 Task: Create a new schedule with the name "Morning working hours".
Action: Mouse moved to (753, 61)
Screenshot: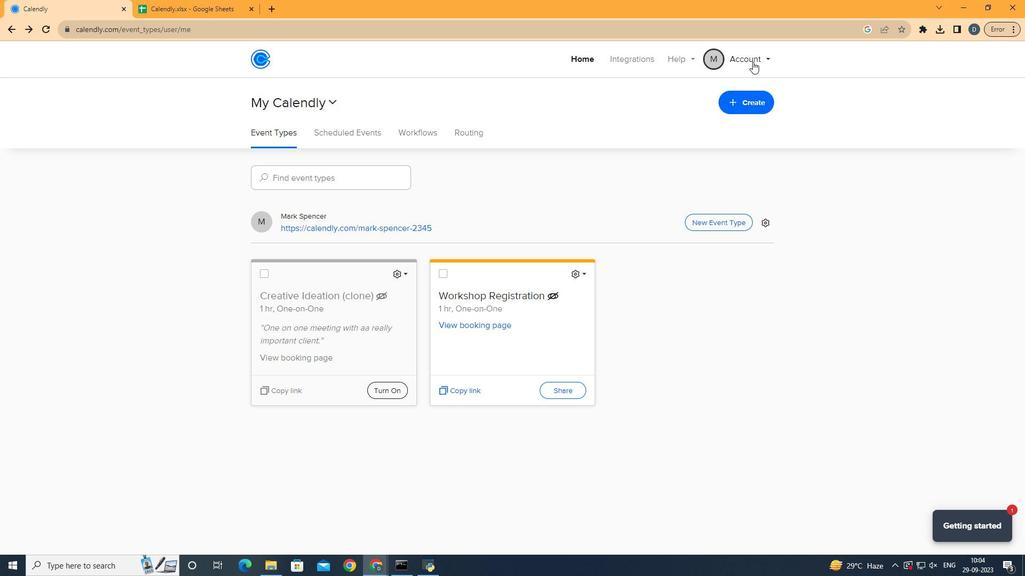 
Action: Mouse pressed left at (753, 61)
Screenshot: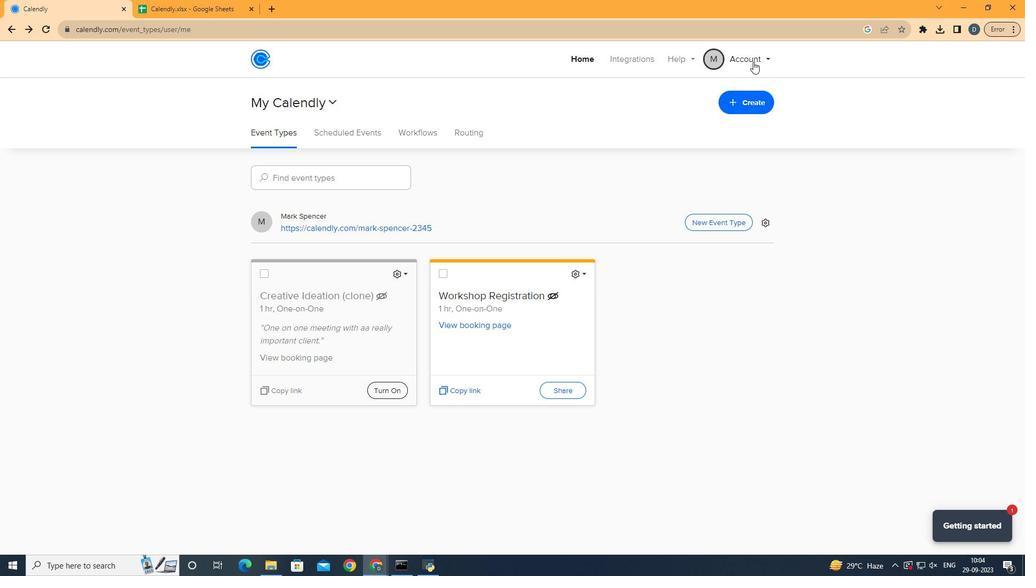 
Action: Mouse moved to (705, 106)
Screenshot: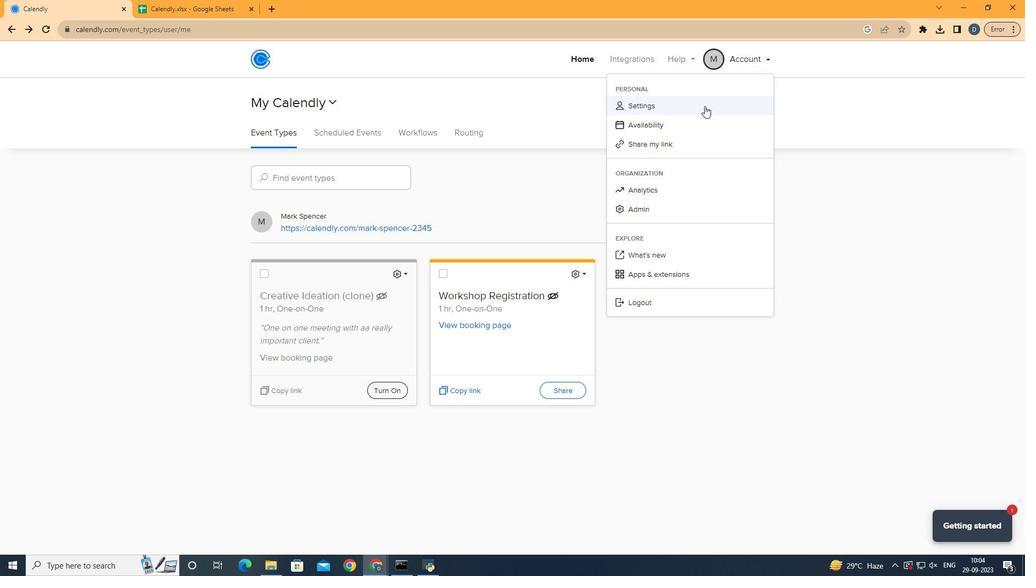 
Action: Mouse pressed left at (705, 106)
Screenshot: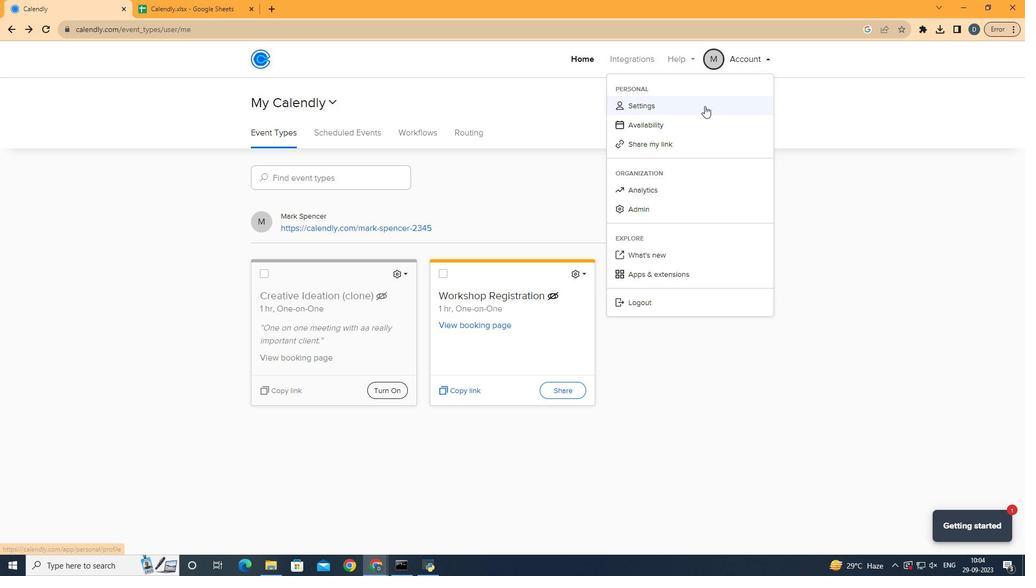 
Action: Mouse moved to (75, 221)
Screenshot: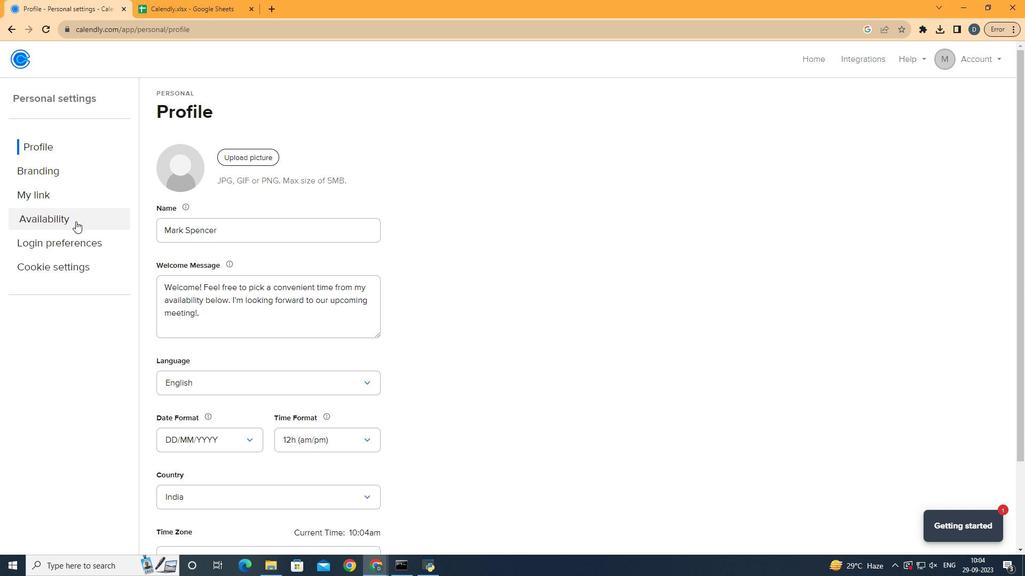 
Action: Mouse pressed left at (75, 221)
Screenshot: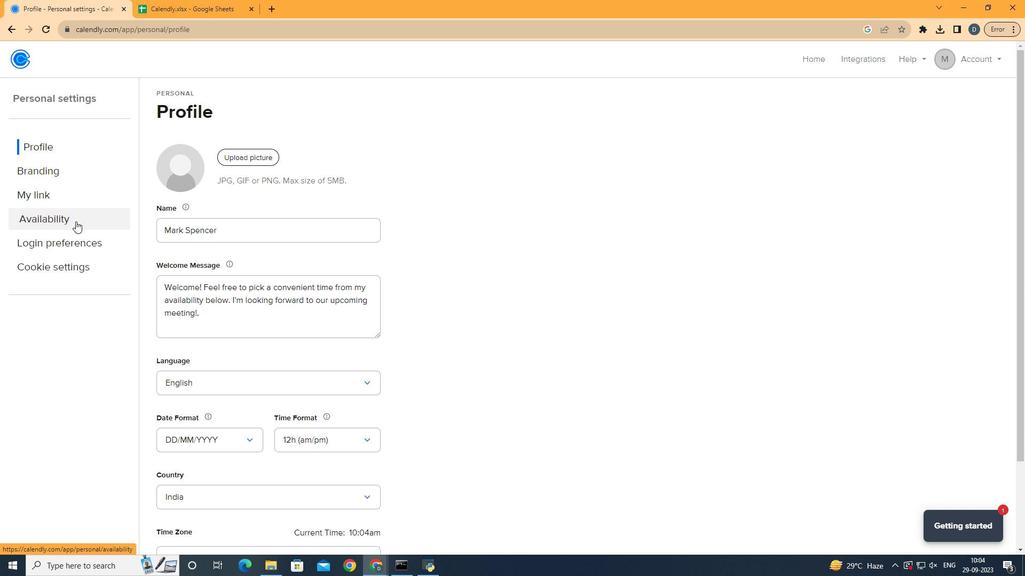 
Action: Mouse moved to (488, 247)
Screenshot: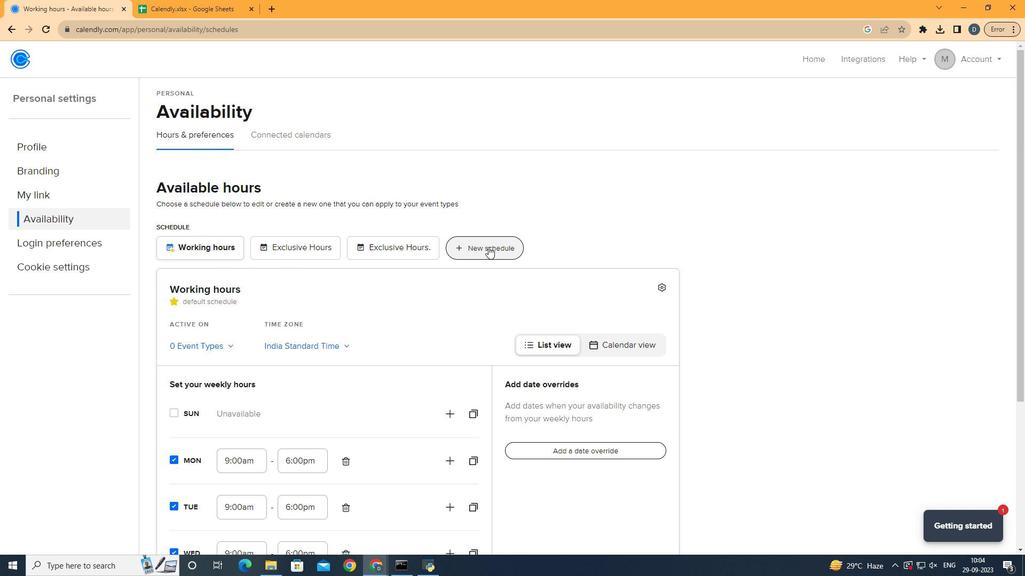 
Action: Mouse pressed left at (488, 247)
Screenshot: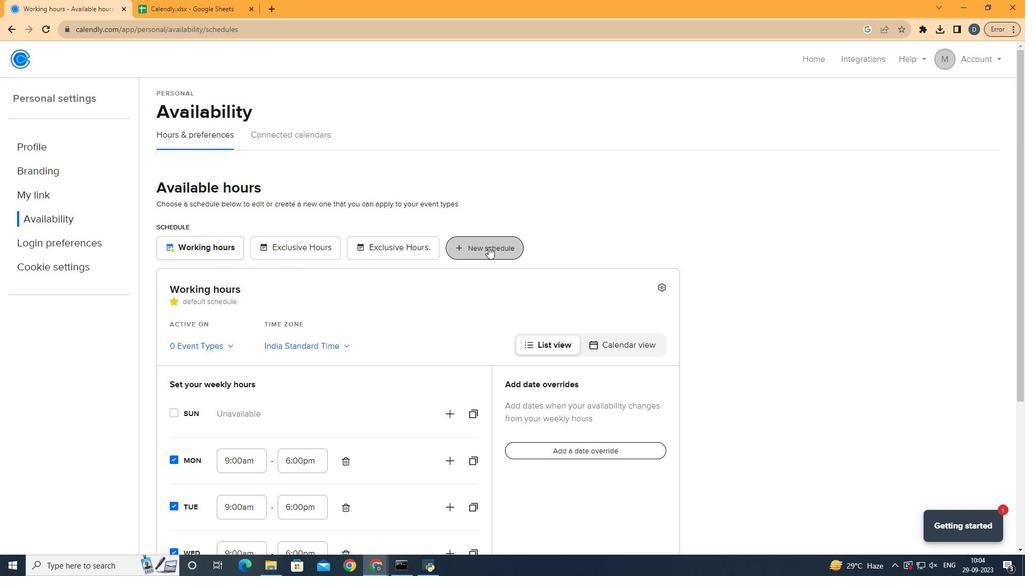 
Action: Mouse moved to (536, 162)
Screenshot: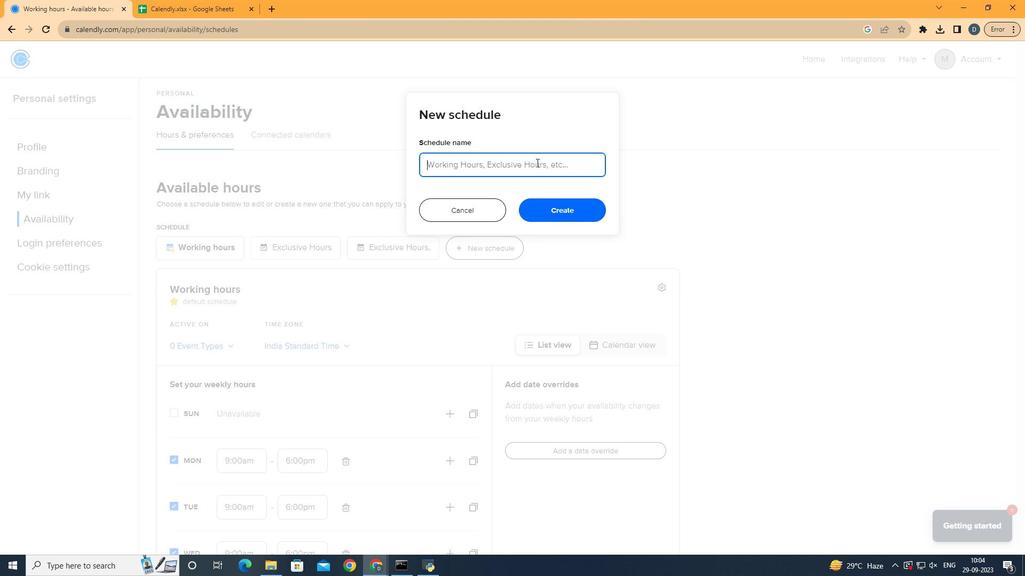 
Action: Mouse pressed left at (536, 162)
Screenshot: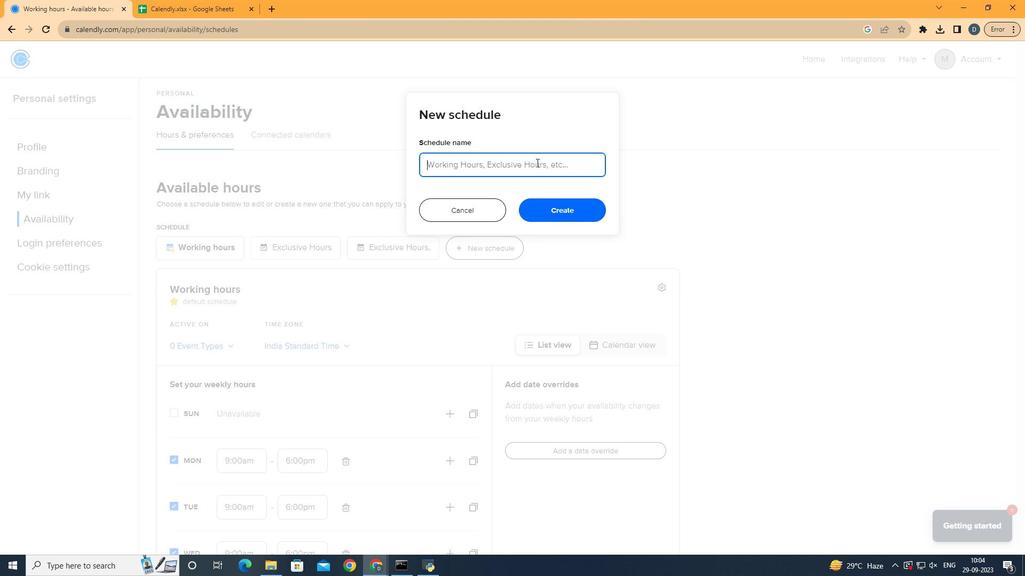 
Action: Key pressed <Key.shift><Key.shift><Key.shift>Morning<Key.space>working<Key.space>hours.
Screenshot: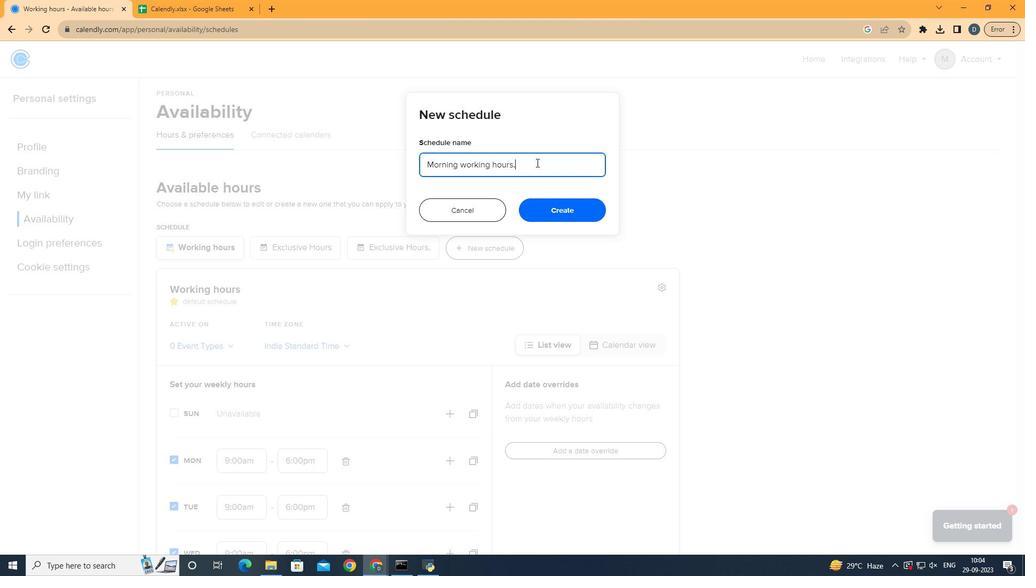 
Action: Mouse moved to (552, 203)
Screenshot: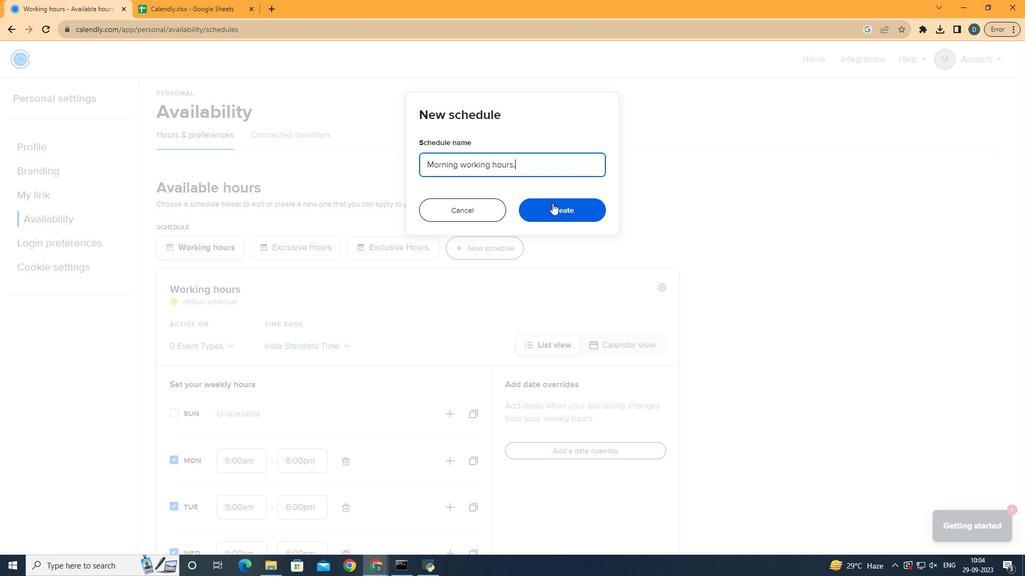 
Action: Mouse pressed left at (552, 203)
Screenshot: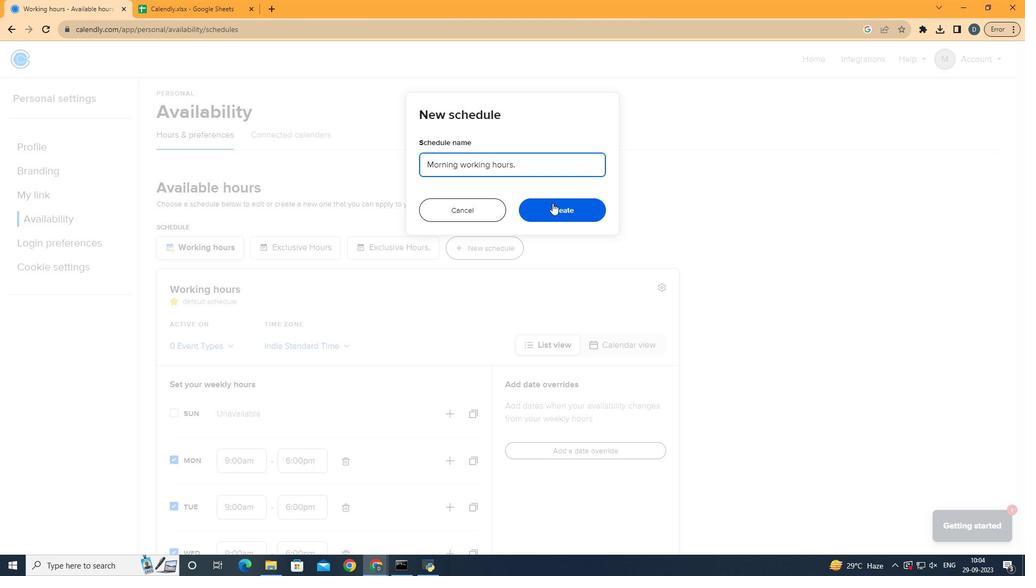 
Action: Mouse moved to (760, 302)
Screenshot: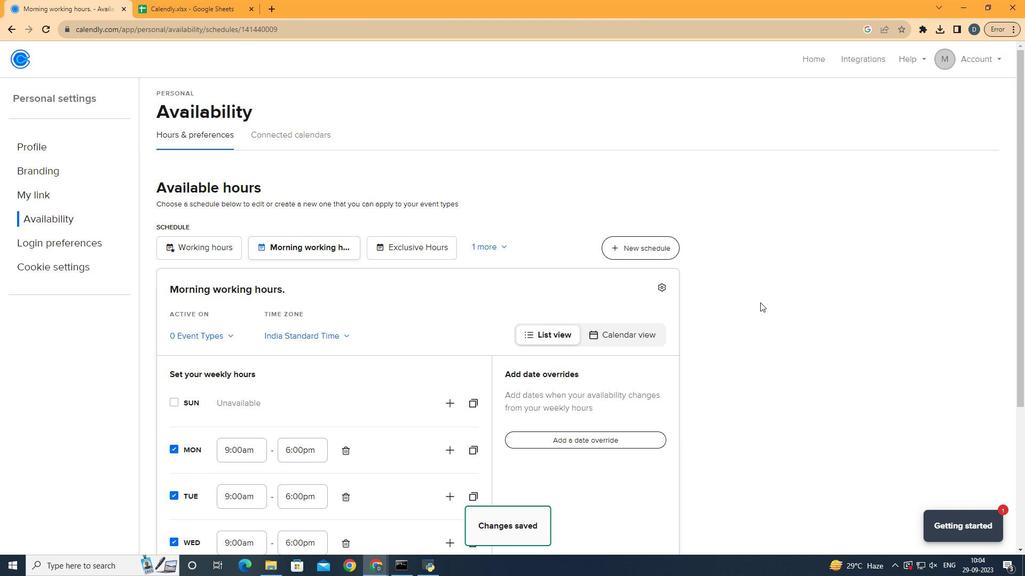 
